 Task: Open Card Card0000000101 in Board Board0000000026 in Workspace WS0000000009 in Trello. Add Member Nikrathi889@gmail.com to Card Card0000000101 in Board Board0000000026 in Workspace WS0000000009 in Trello. Add Purple Label titled Label0000000101 to Card Card0000000101 in Board Board0000000026 in Workspace WS0000000009 in Trello. Add Checklist CL0000000101 to Card Card0000000101 in Board Board0000000026 in Workspace WS0000000009 in Trello. Add Dates with Start Date as Aug 01 2023 and Due Date as Aug 31 2023 to Card Card0000000101 in Board Board0000000026 in Workspace WS0000000009 in Trello
Action: Mouse moved to (122, 397)
Screenshot: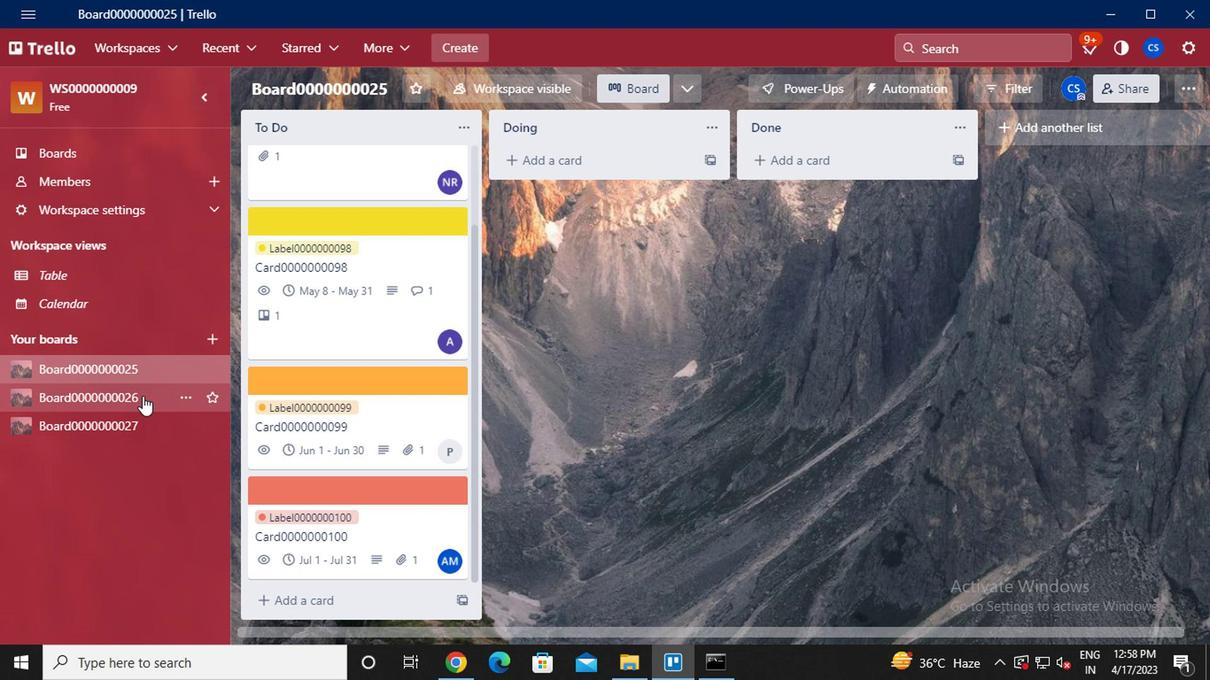 
Action: Mouse pressed left at (122, 397)
Screenshot: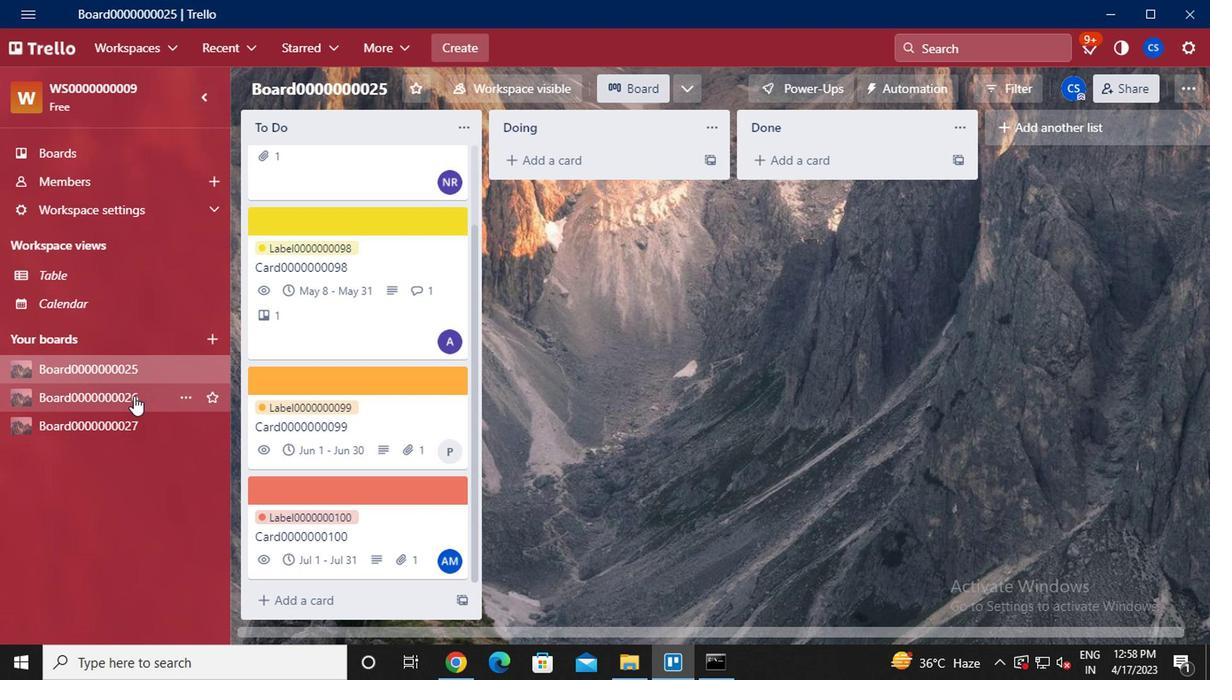 
Action: Mouse moved to (352, 160)
Screenshot: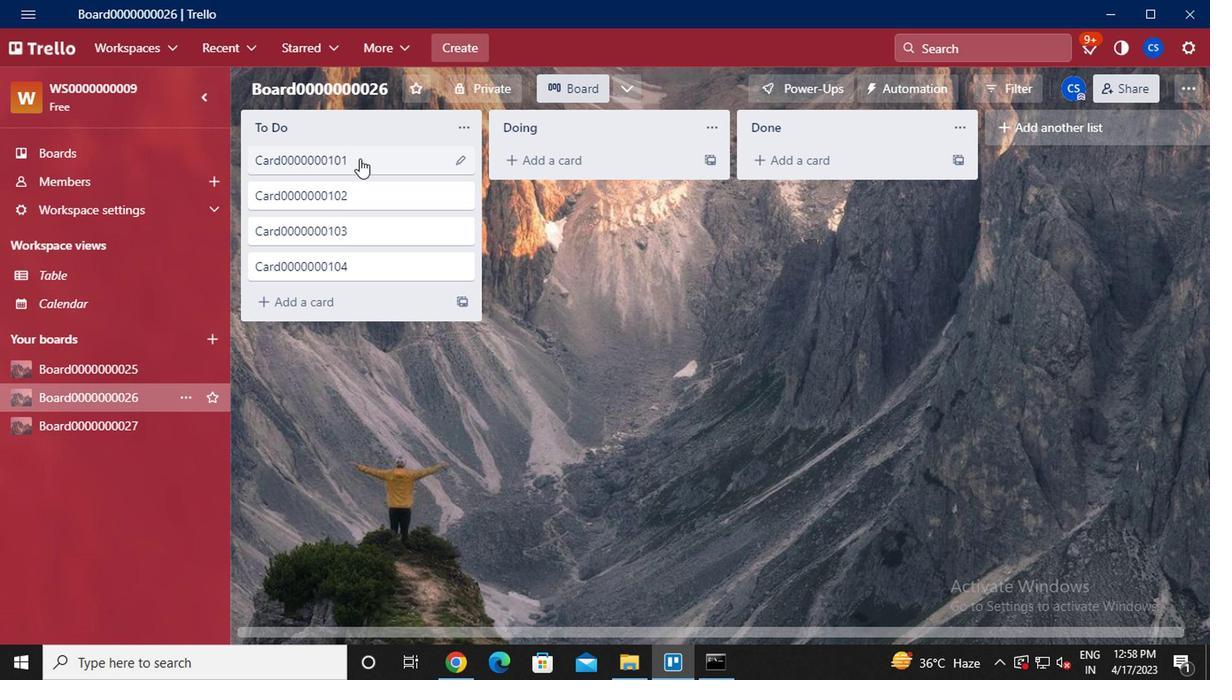 
Action: Mouse pressed left at (352, 160)
Screenshot: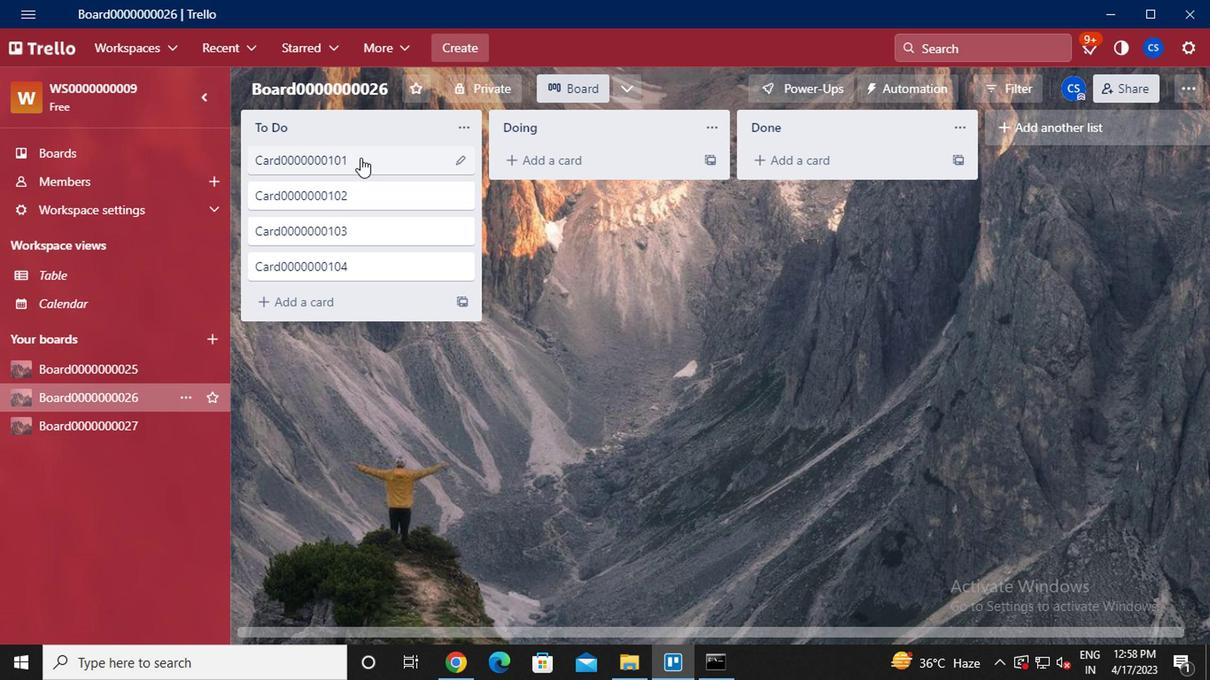 
Action: Mouse moved to (822, 176)
Screenshot: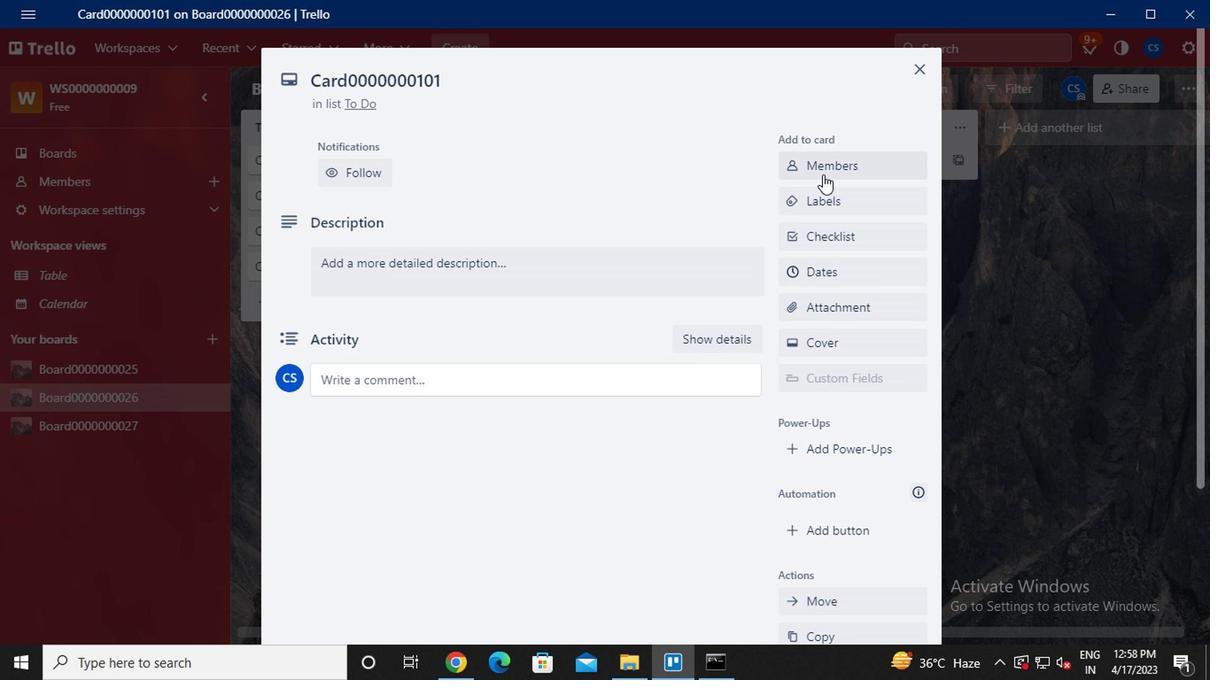 
Action: Mouse pressed left at (822, 176)
Screenshot: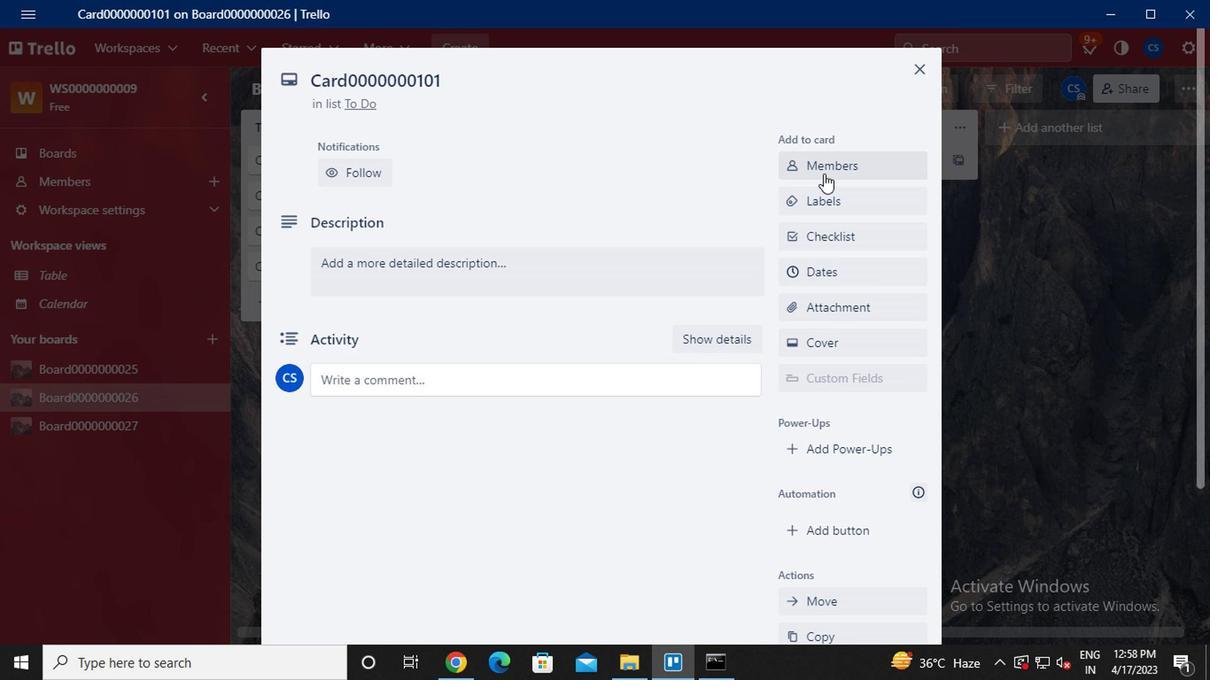 
Action: Key pressed <Key.caps_lock>nikrathi889<Key.shift>@H<Key.backspace>GMAIL.COM
Screenshot: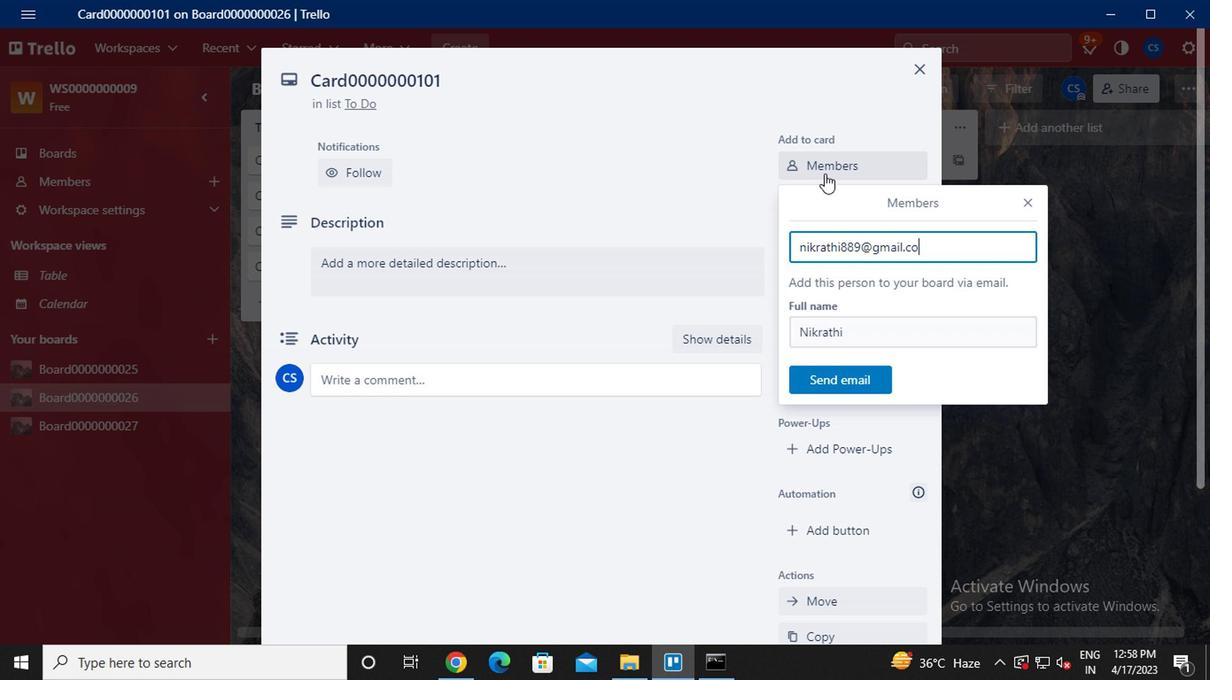 
Action: Mouse moved to (861, 380)
Screenshot: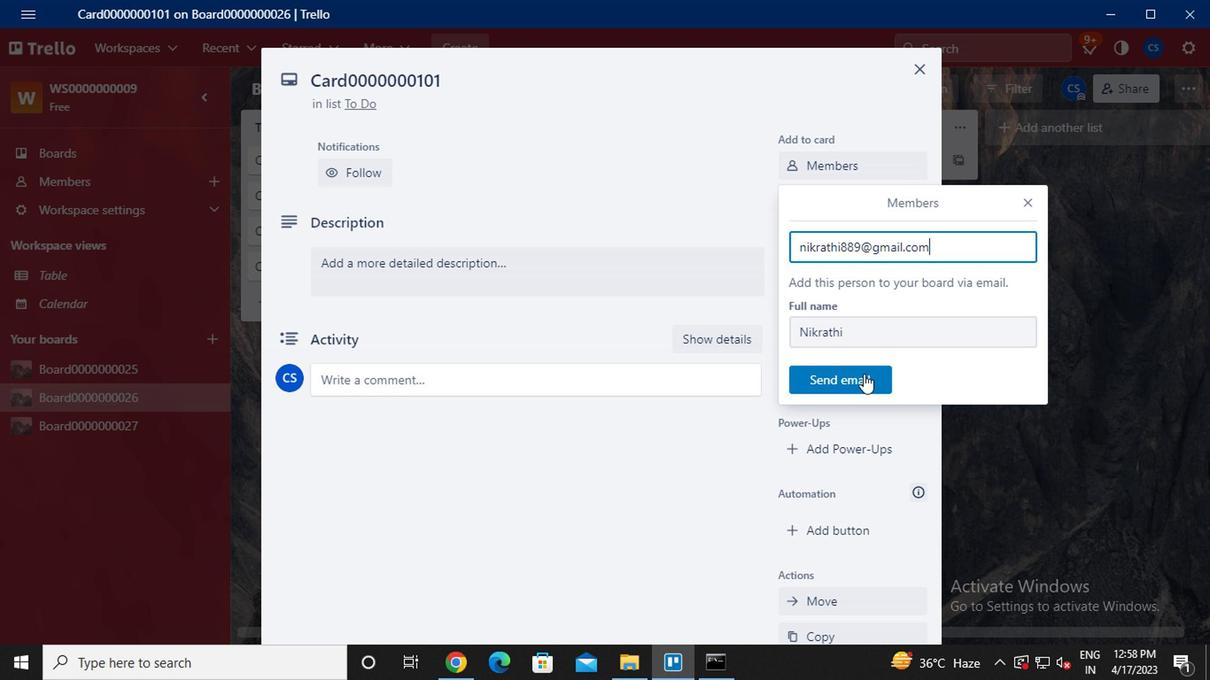 
Action: Mouse pressed left at (861, 380)
Screenshot: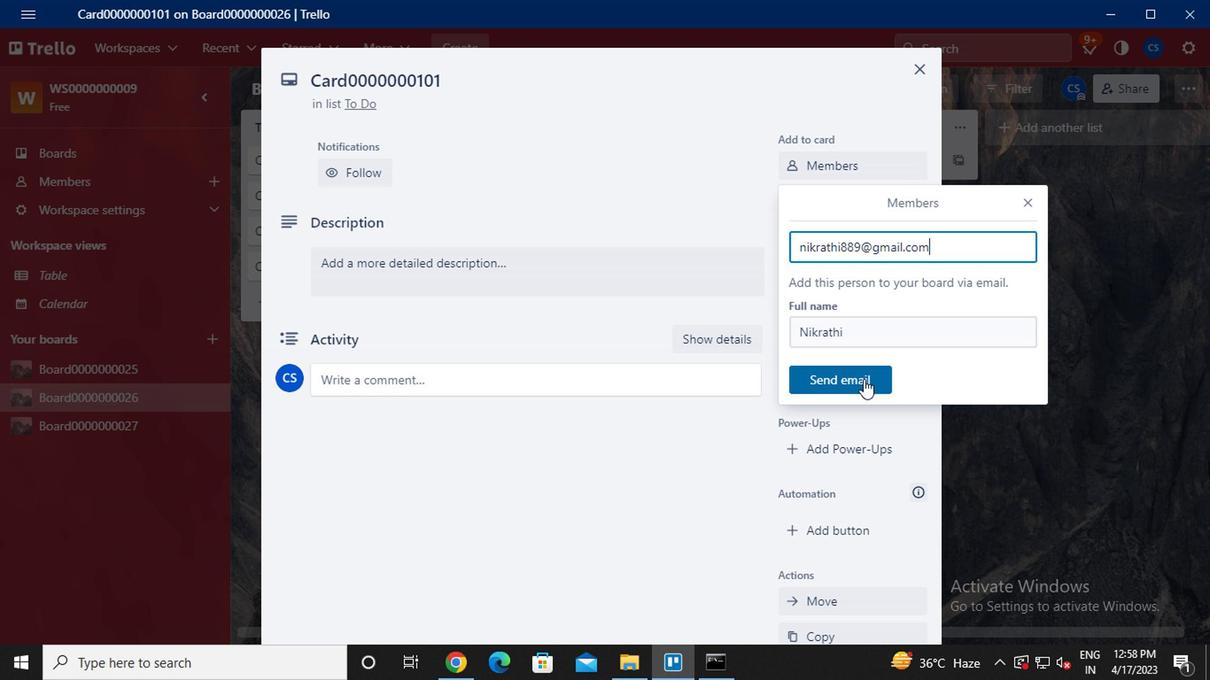 
Action: Mouse moved to (847, 204)
Screenshot: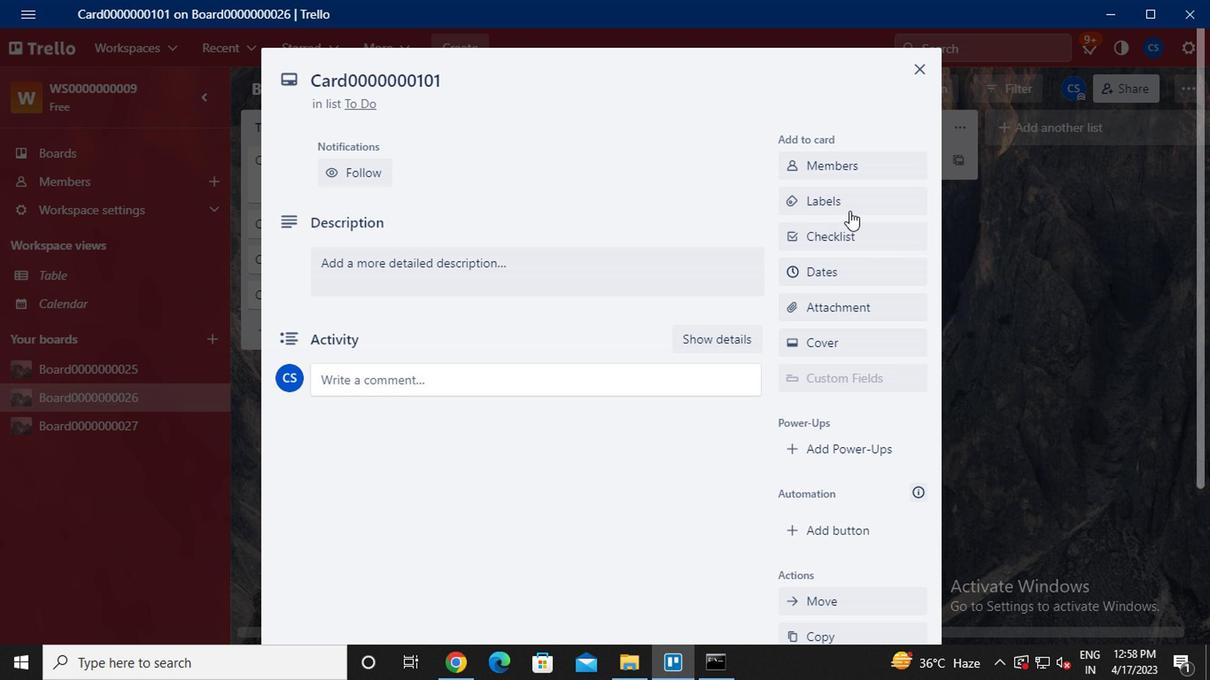 
Action: Mouse pressed left at (847, 204)
Screenshot: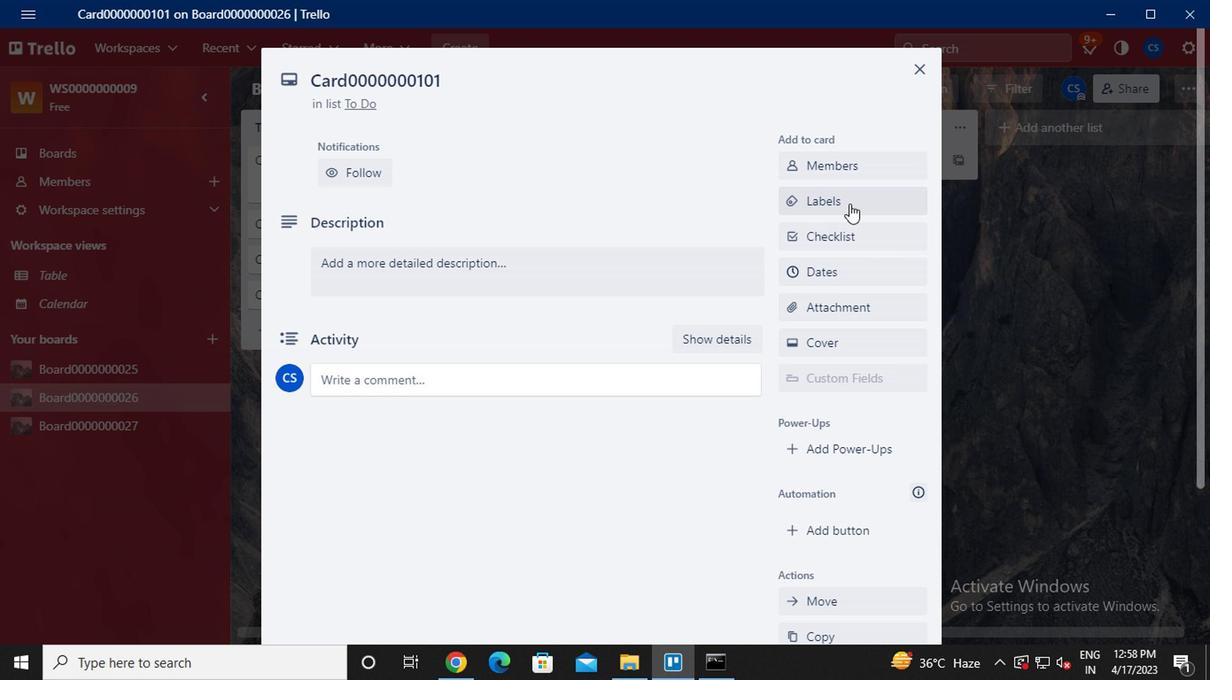 
Action: Mouse moved to (882, 402)
Screenshot: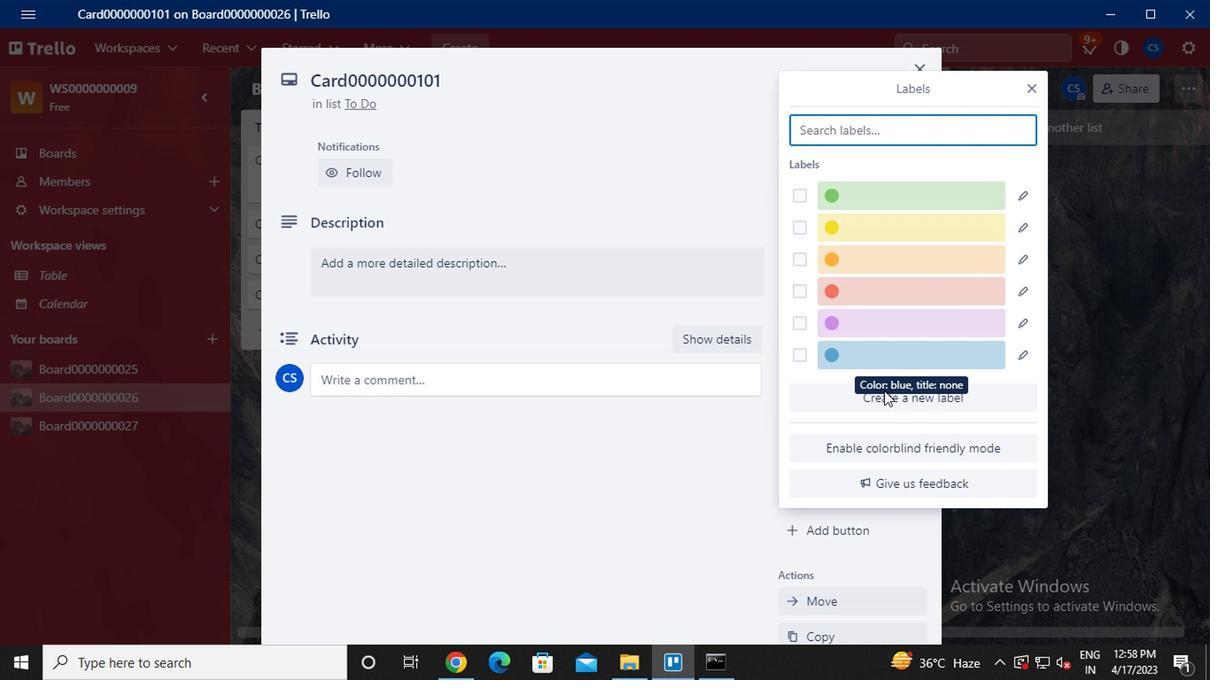 
Action: Mouse pressed left at (882, 402)
Screenshot: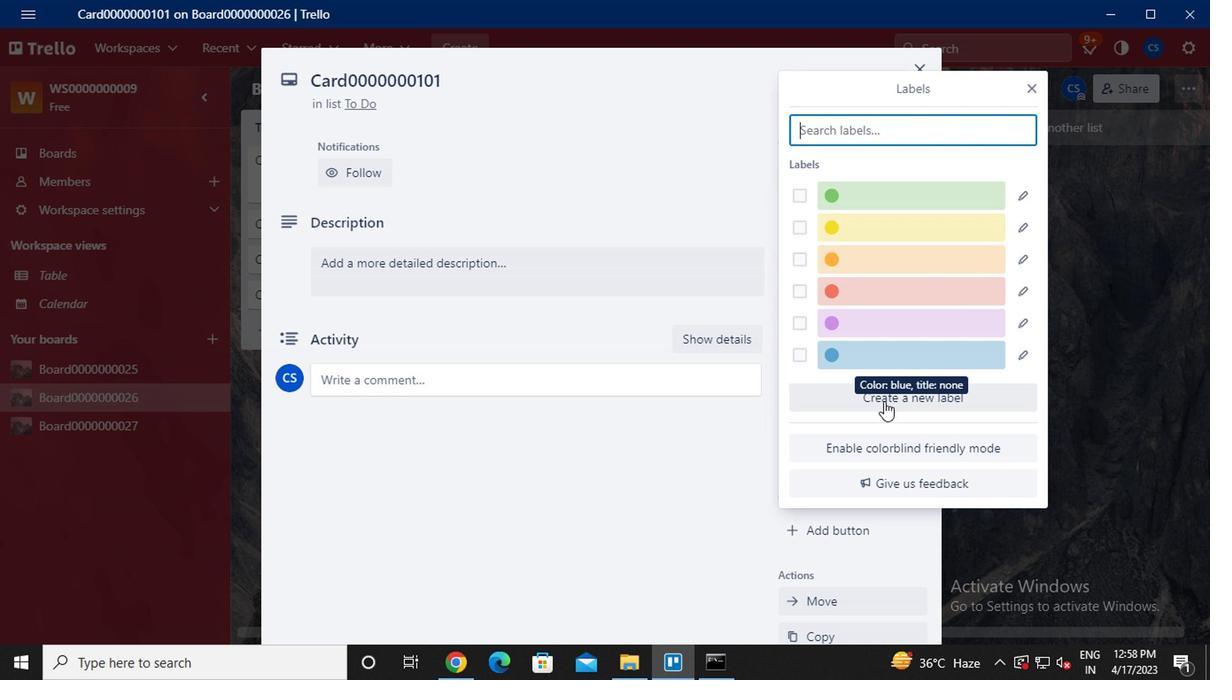 
Action: Mouse moved to (1011, 342)
Screenshot: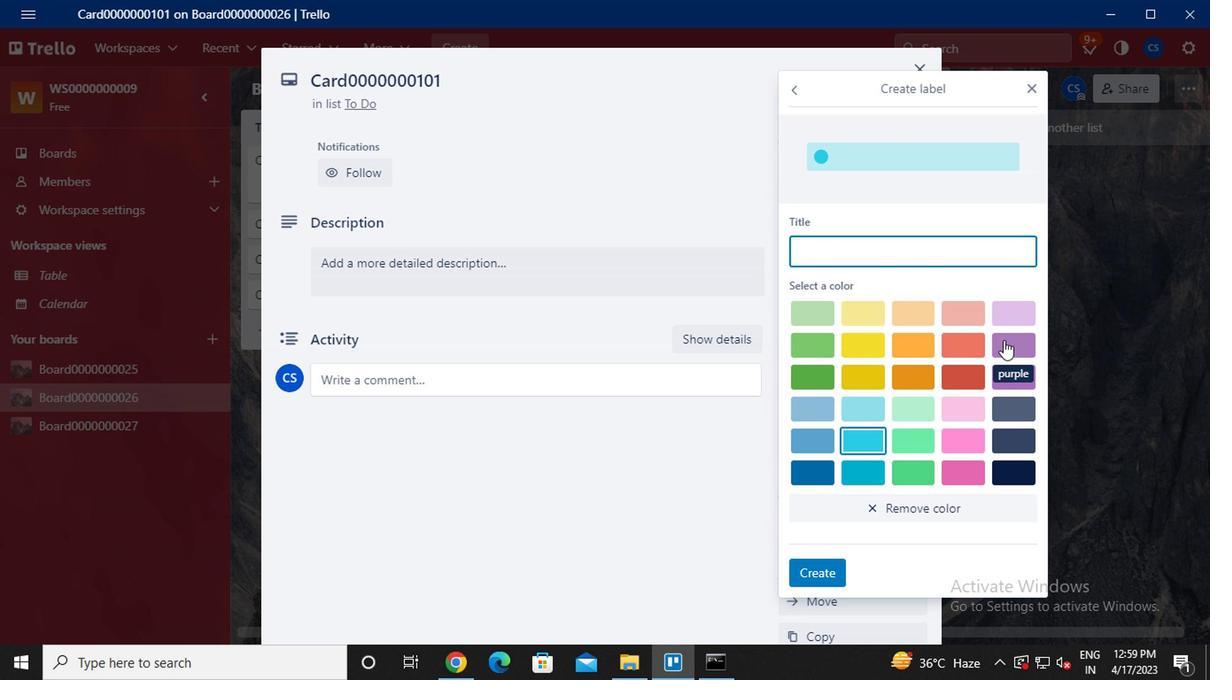 
Action: Mouse pressed left at (1011, 342)
Screenshot: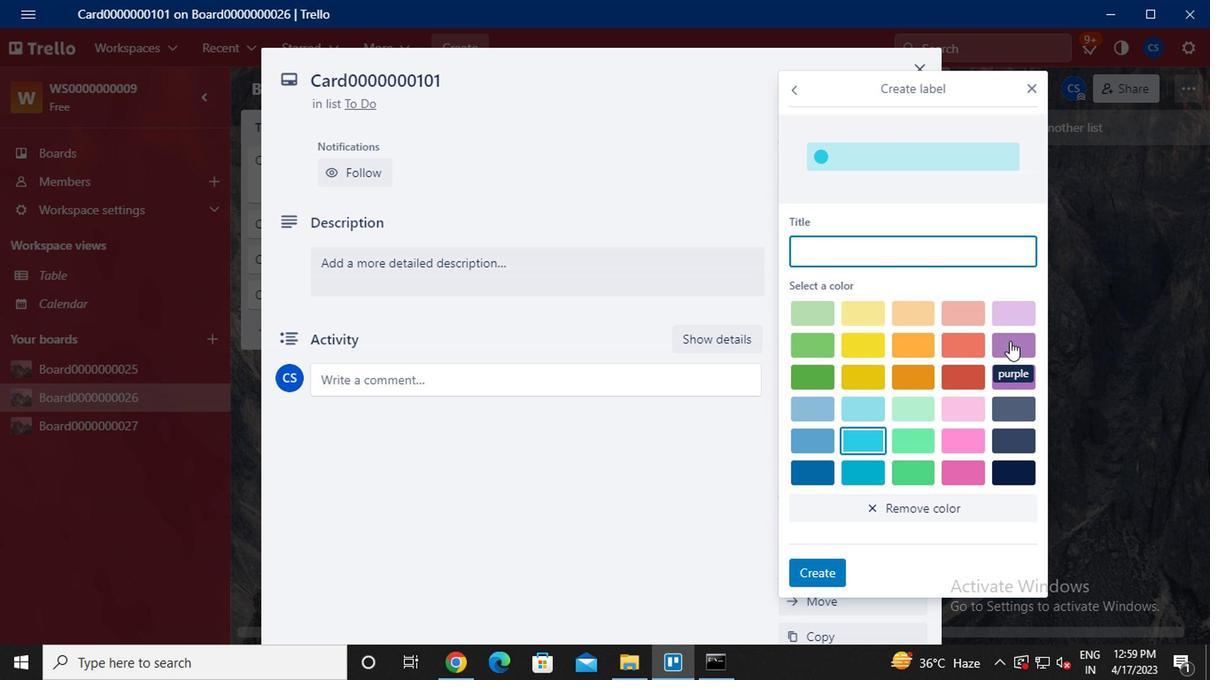 
Action: Mouse moved to (864, 258)
Screenshot: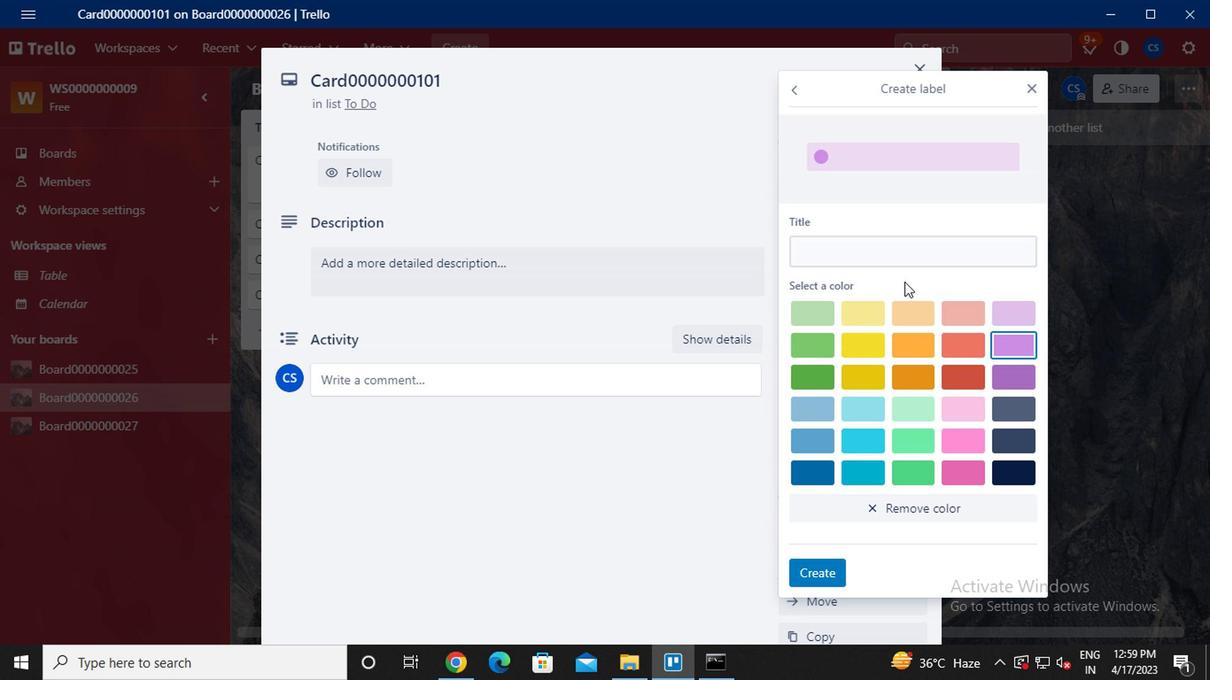 
Action: Mouse pressed left at (864, 258)
Screenshot: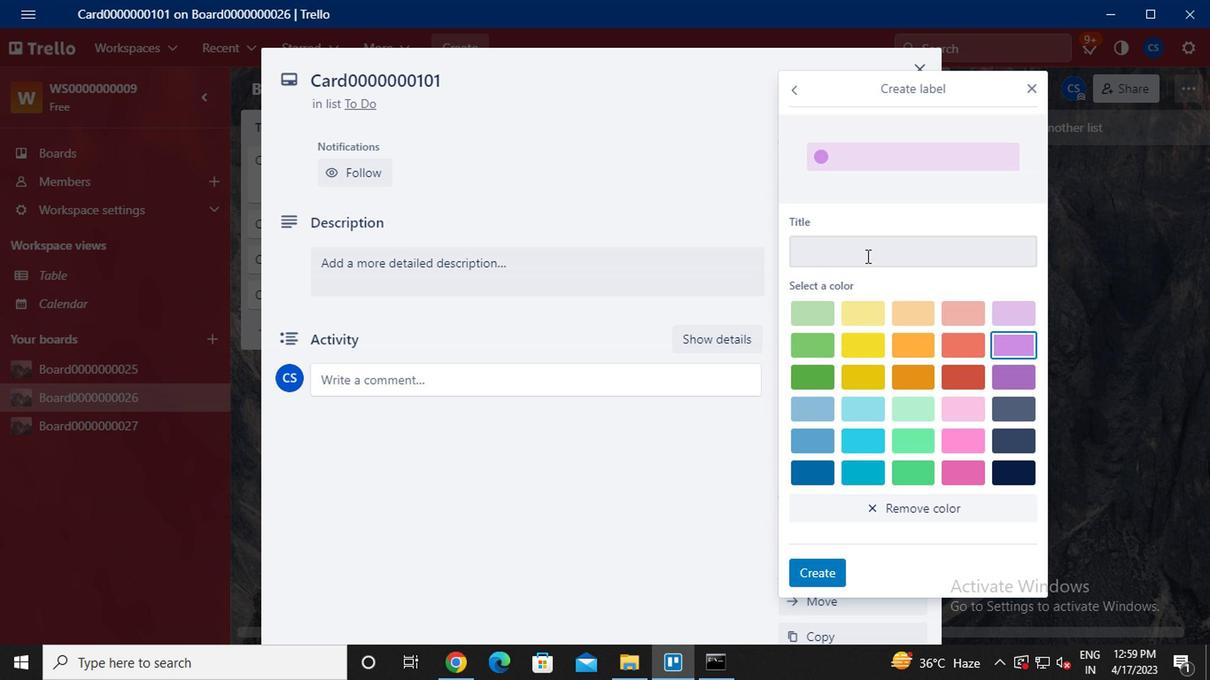 
Action: Key pressed <Key.caps_lock>L<Key.caps_lock>ABEL0000000101
Screenshot: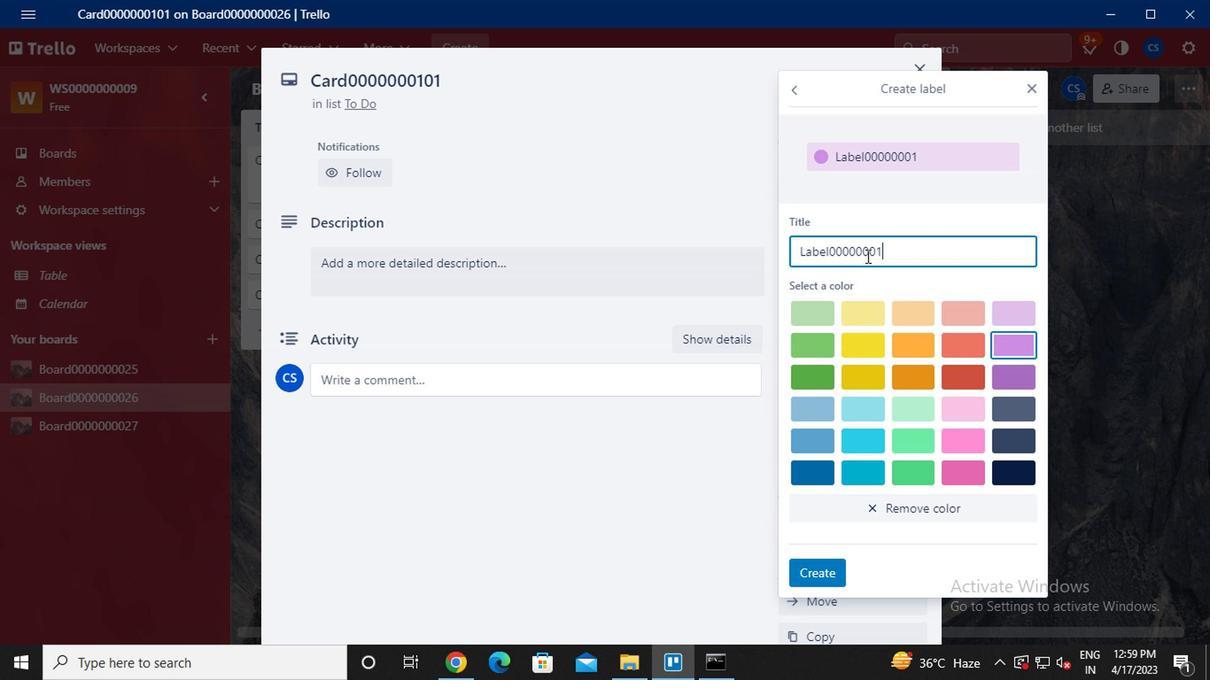 
Action: Mouse moved to (830, 573)
Screenshot: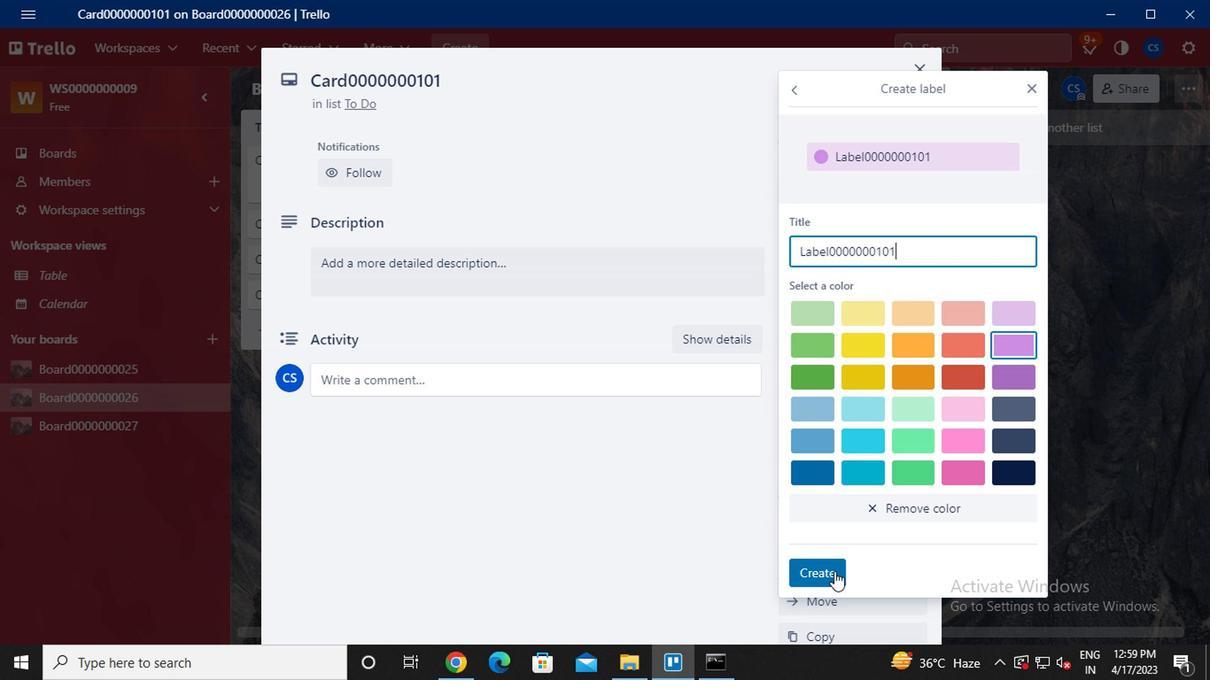 
Action: Mouse pressed left at (830, 573)
Screenshot: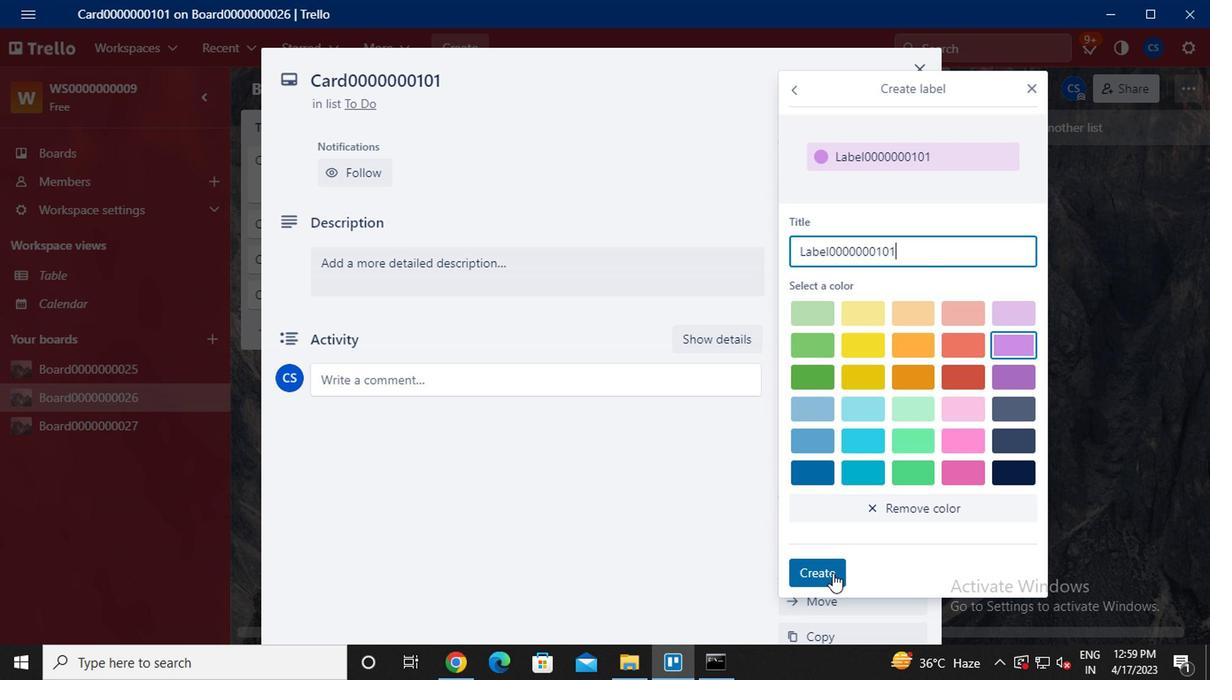 
Action: Mouse moved to (1030, 93)
Screenshot: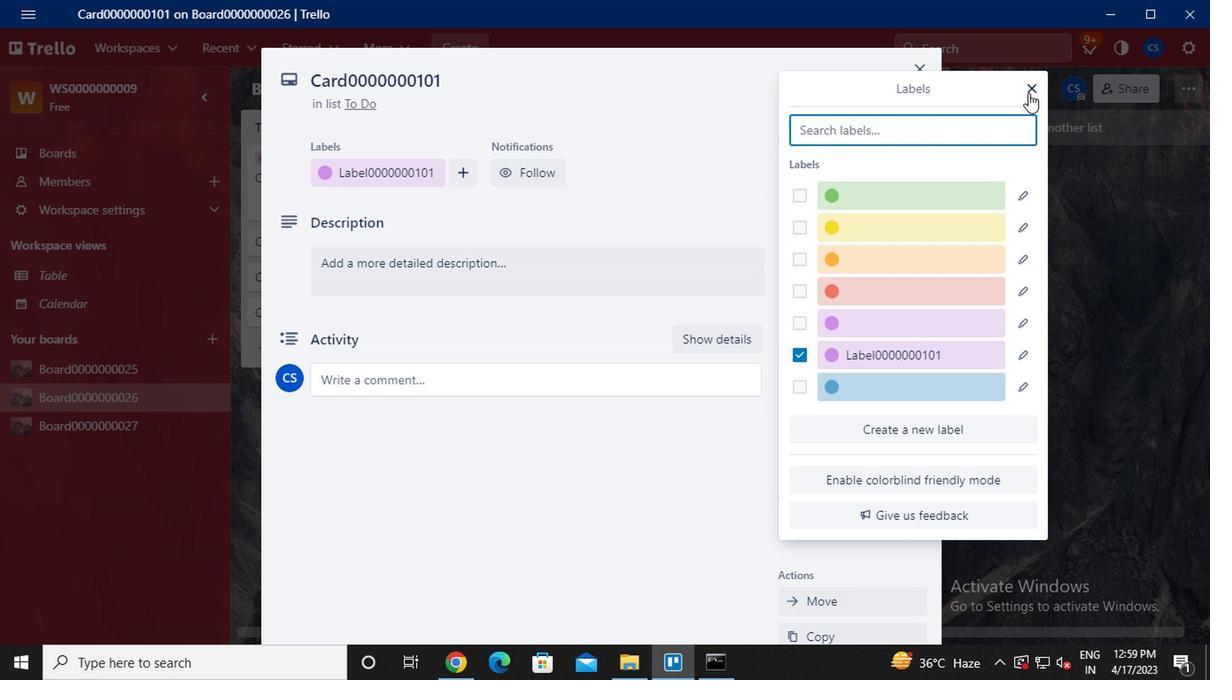 
Action: Mouse pressed left at (1030, 93)
Screenshot: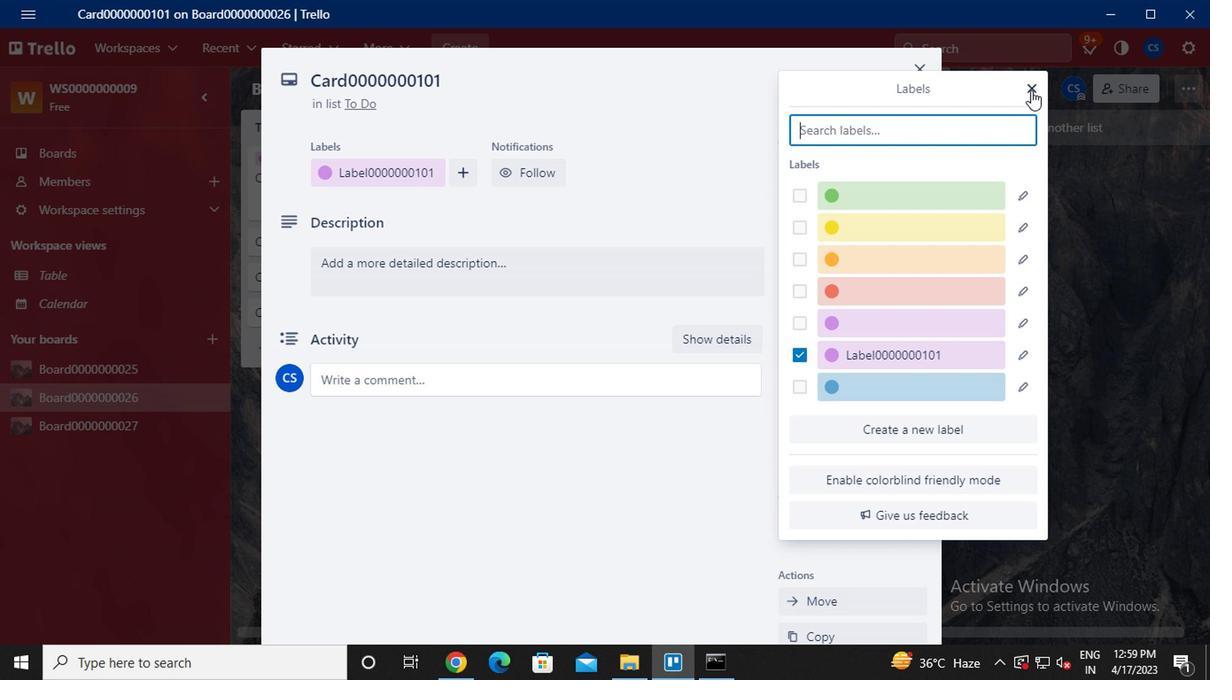 
Action: Mouse moved to (837, 239)
Screenshot: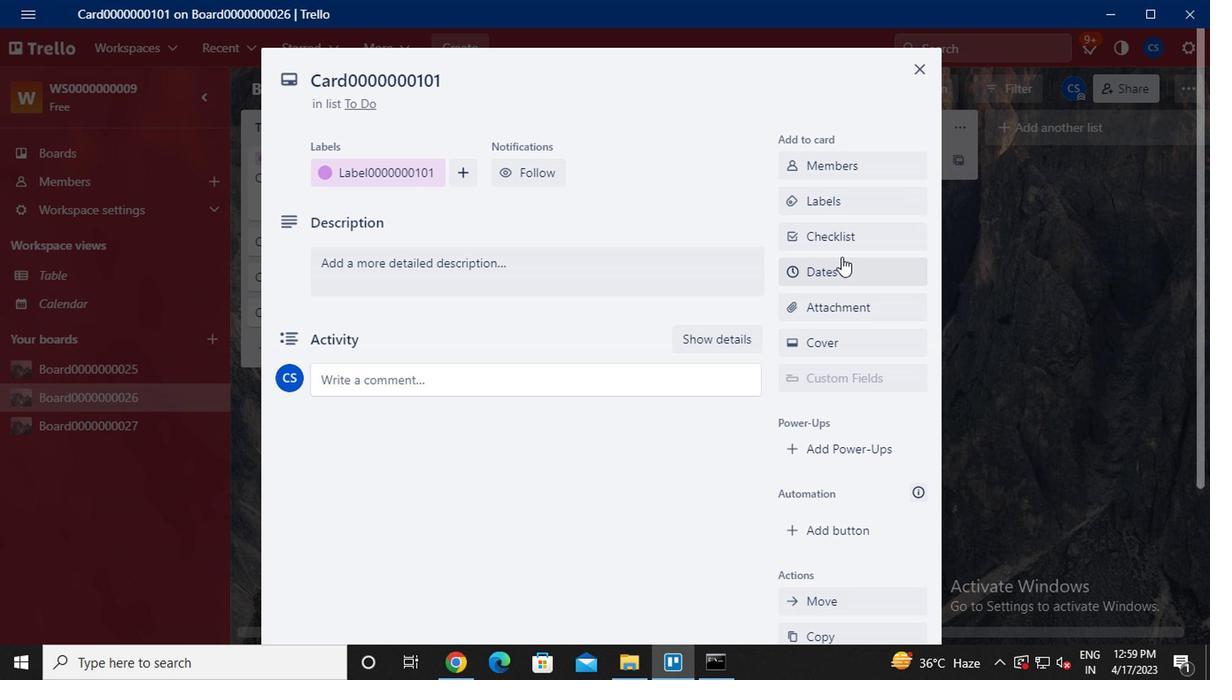 
Action: Mouse pressed left at (837, 239)
Screenshot: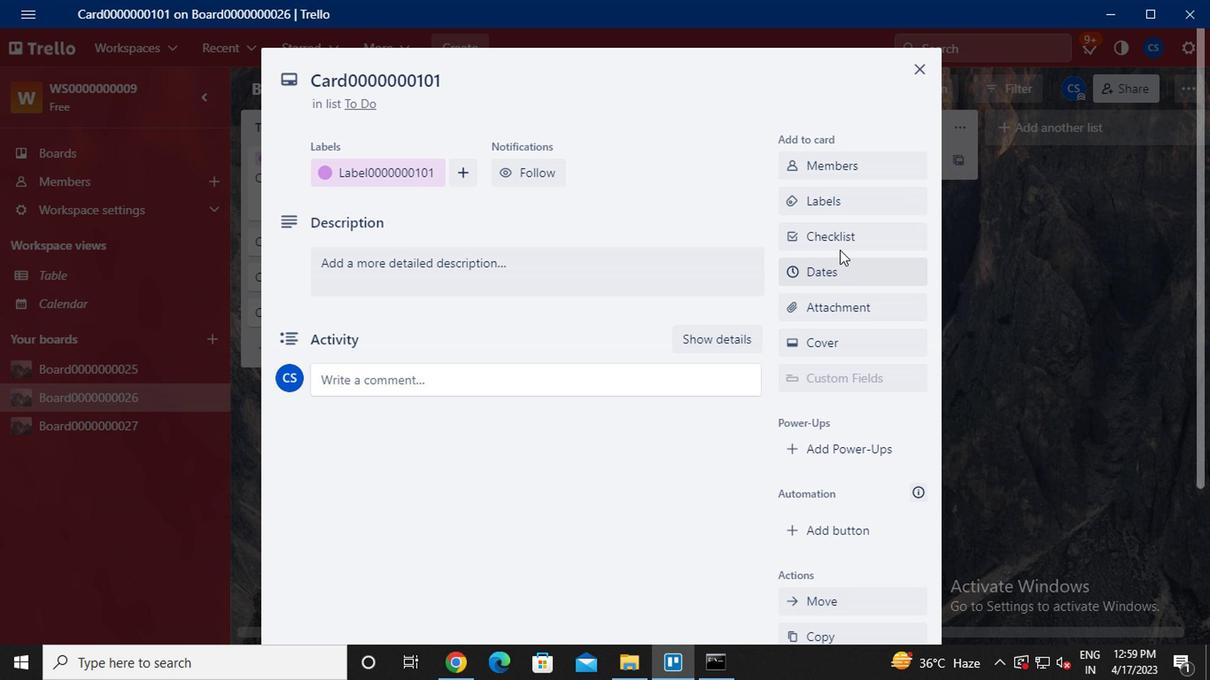 
Action: Mouse moved to (828, 279)
Screenshot: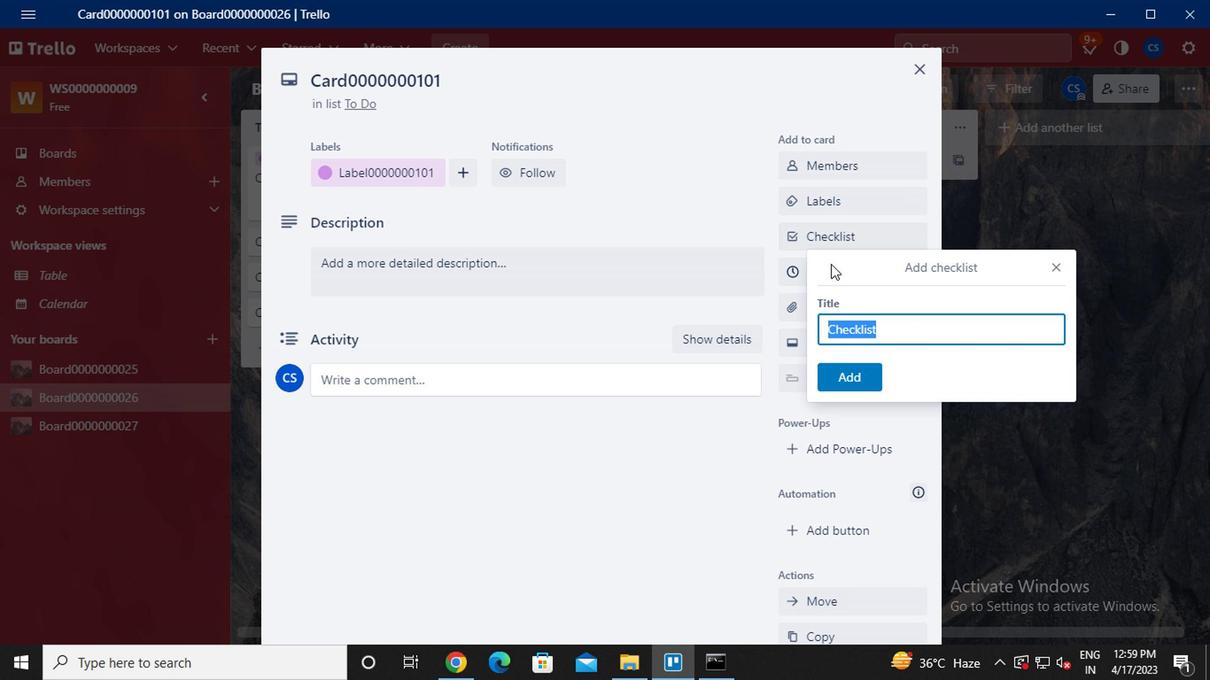 
Action: Key pressed <Key.caps_lock>CL0000000101
Screenshot: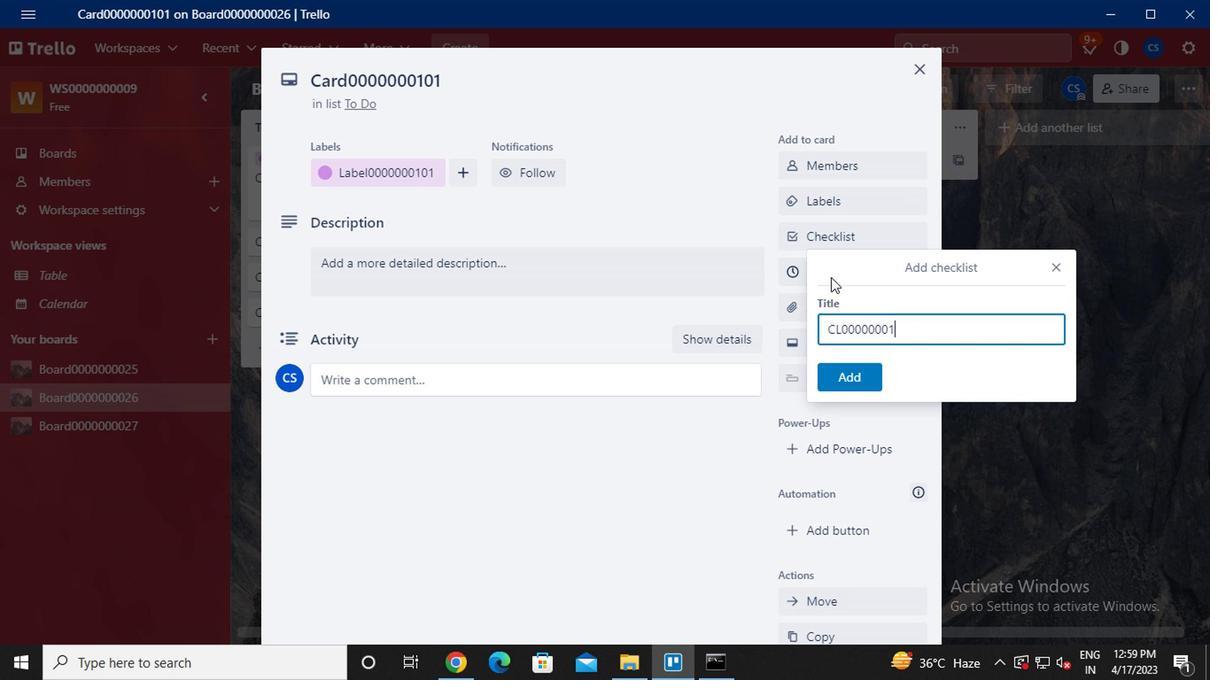 
Action: Mouse moved to (853, 385)
Screenshot: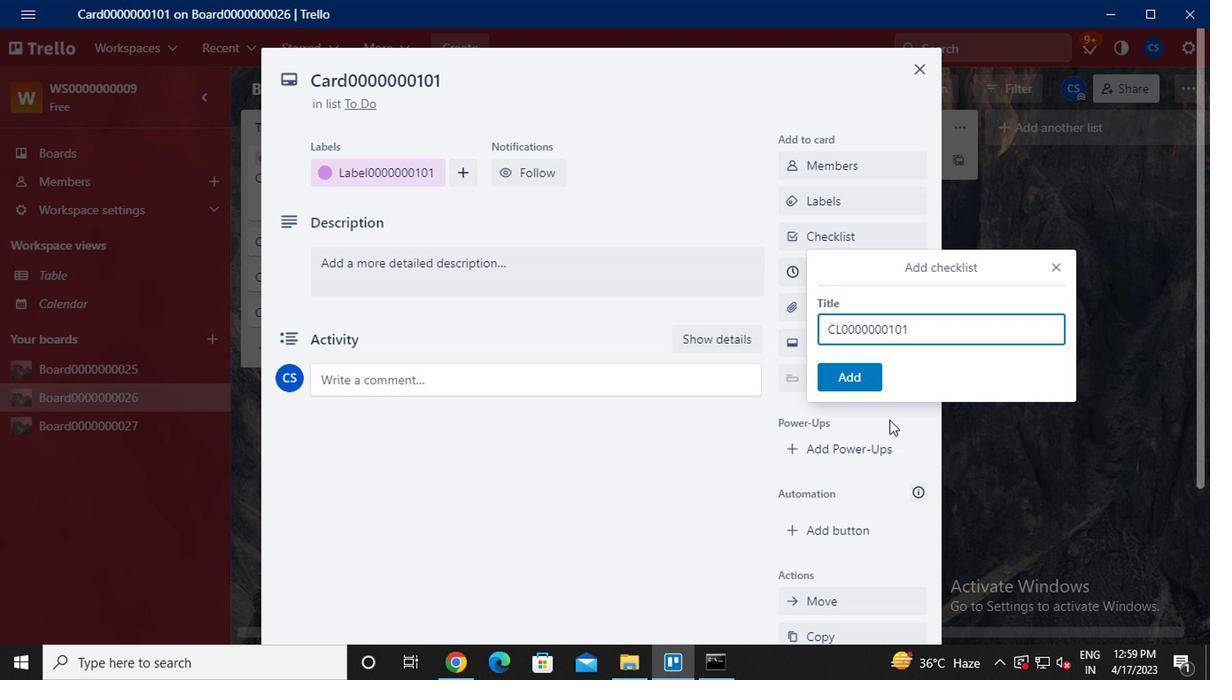 
Action: Mouse pressed left at (853, 385)
Screenshot: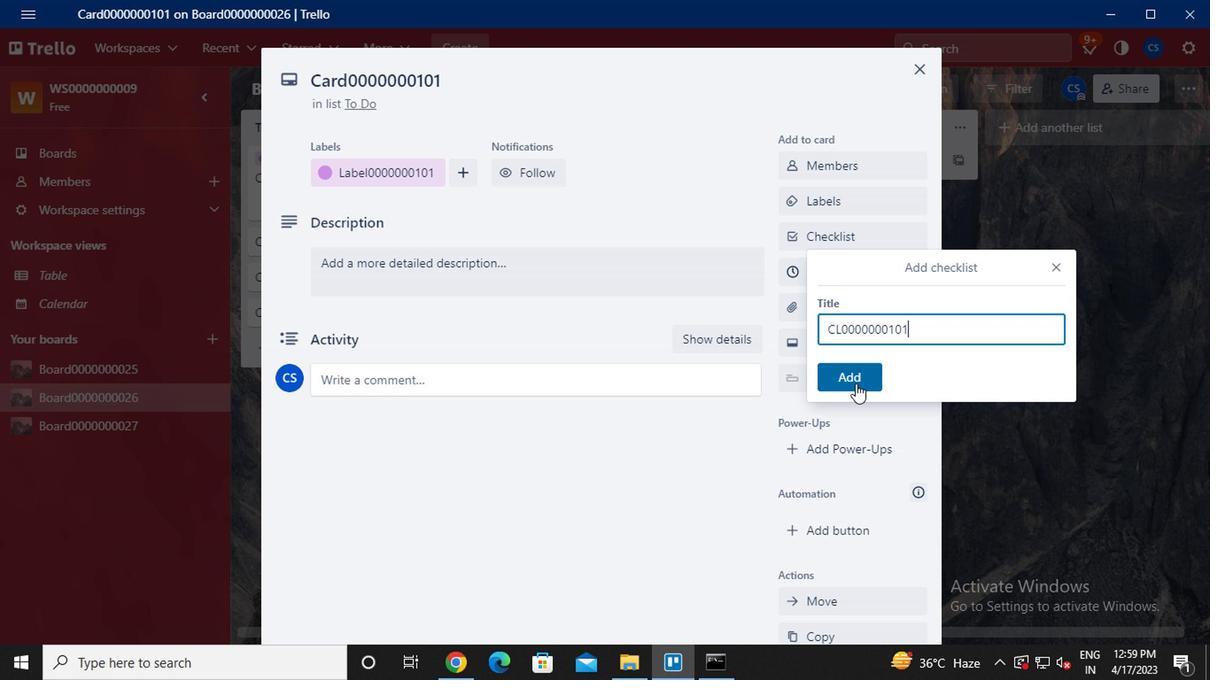 
Action: Mouse moved to (833, 281)
Screenshot: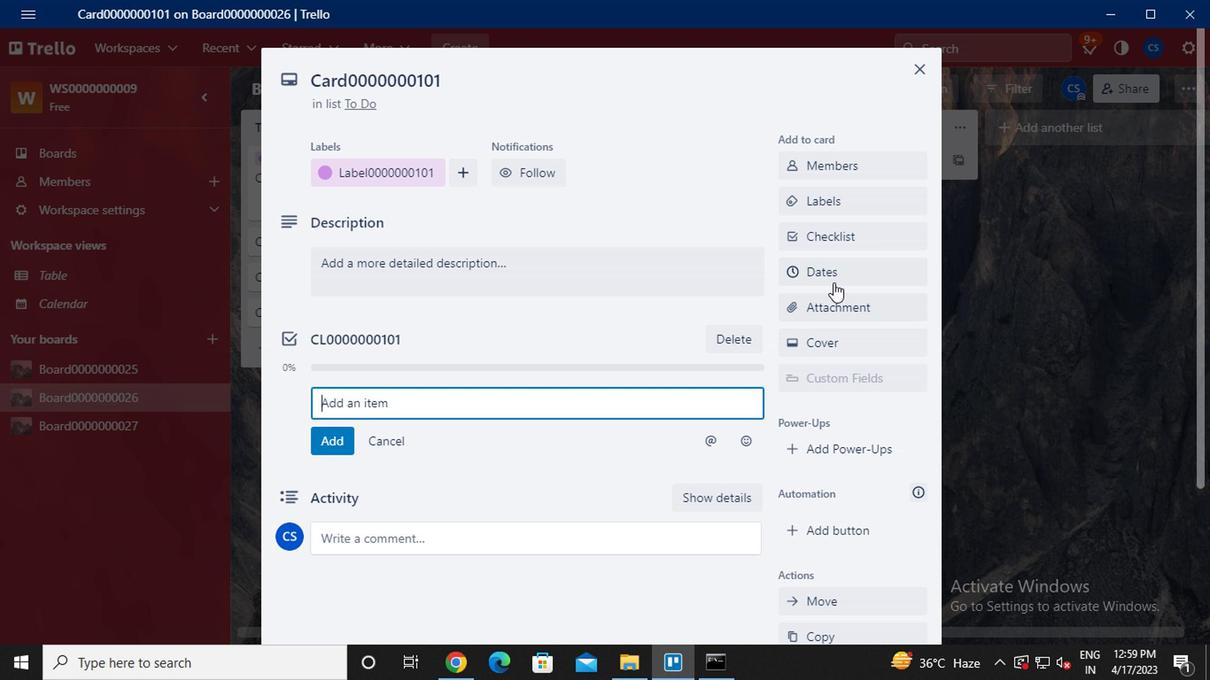 
Action: Mouse pressed left at (833, 281)
Screenshot: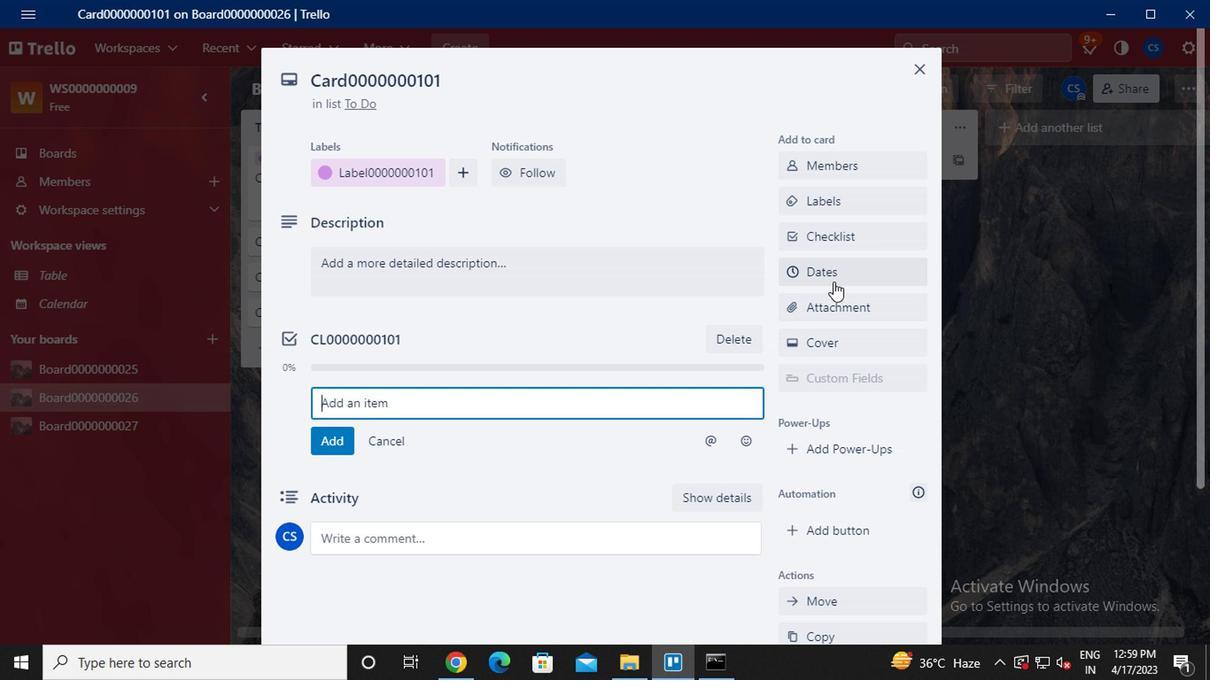 
Action: Mouse moved to (792, 405)
Screenshot: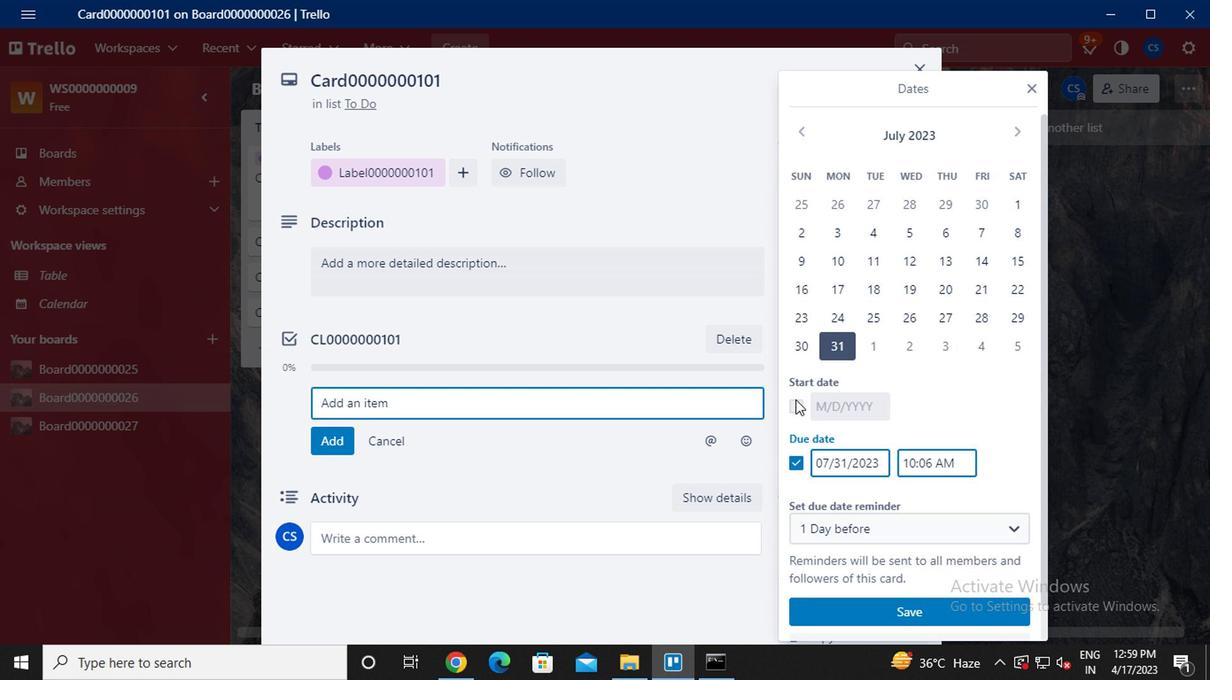 
Action: Mouse pressed left at (792, 405)
Screenshot: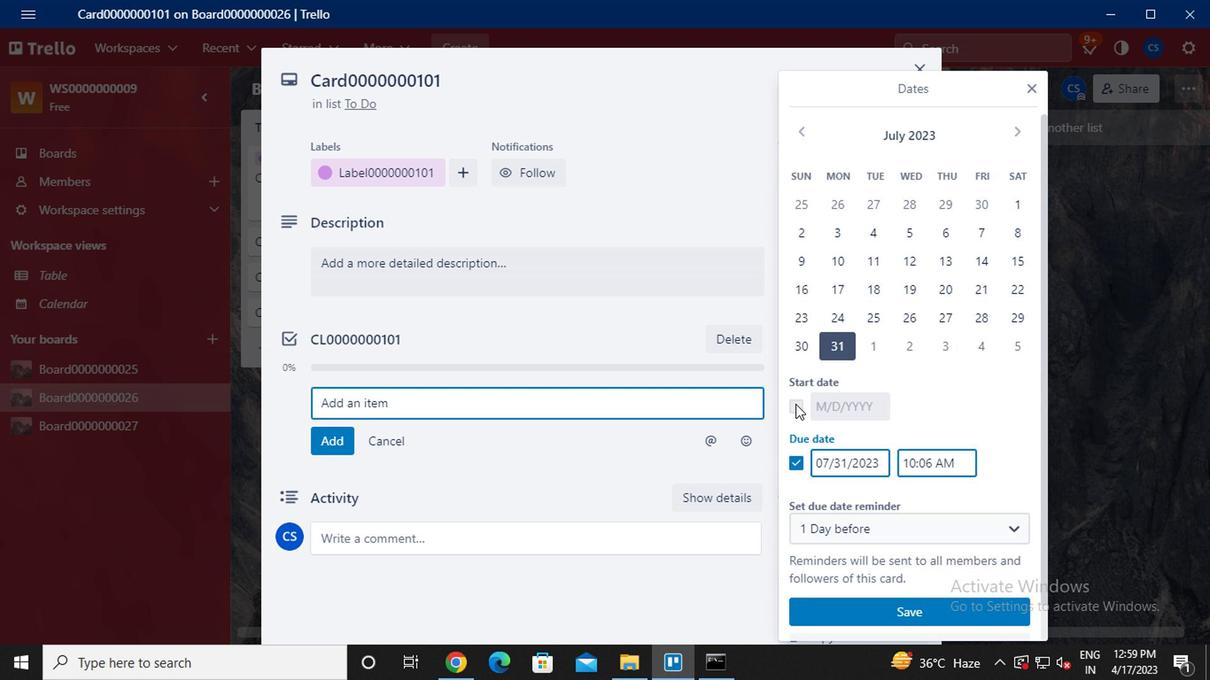 
Action: Mouse moved to (1016, 139)
Screenshot: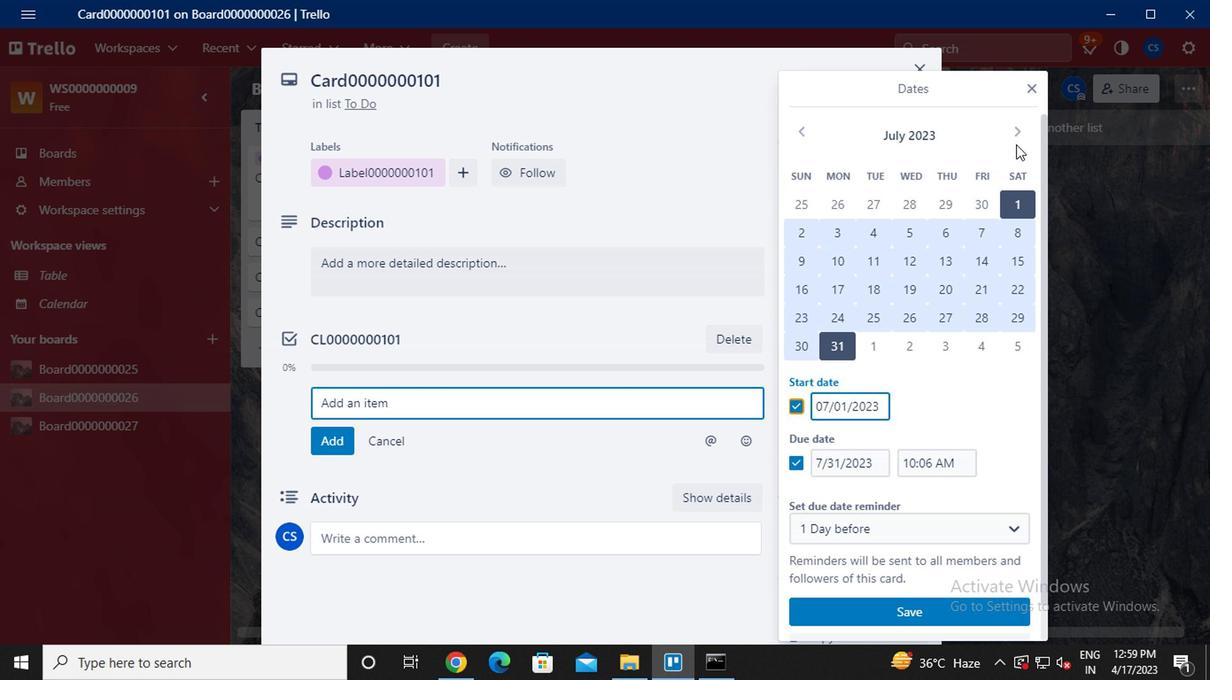 
Action: Mouse pressed left at (1016, 139)
Screenshot: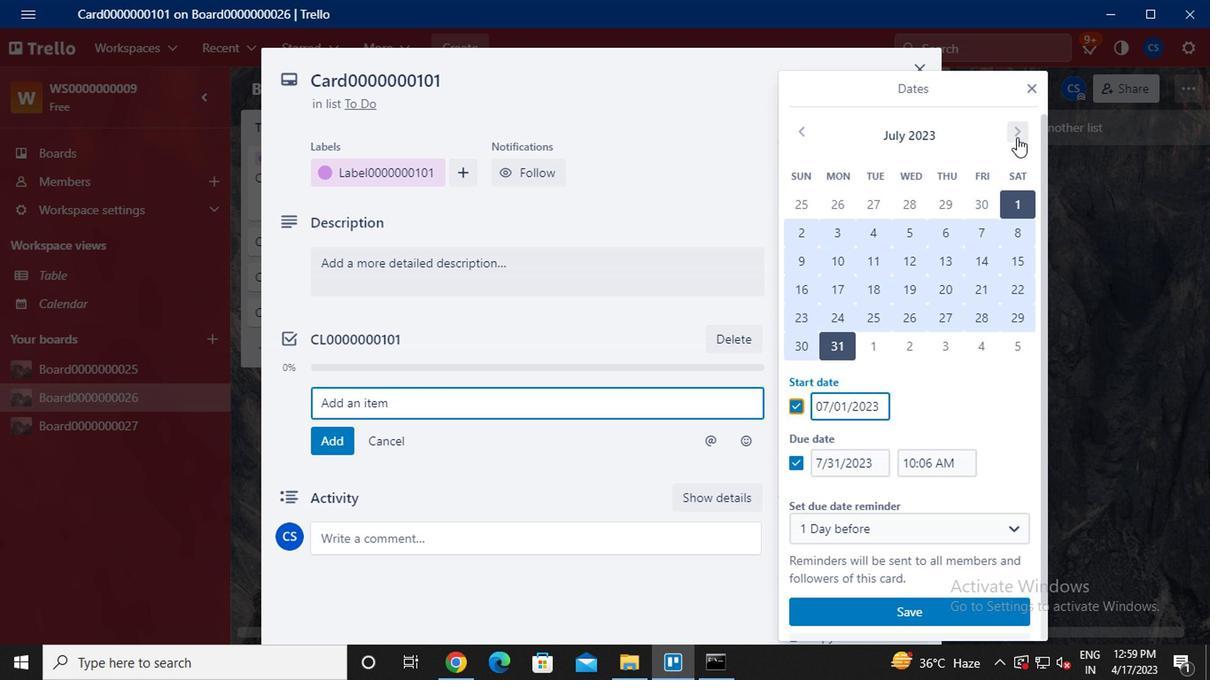 
Action: Mouse moved to (885, 206)
Screenshot: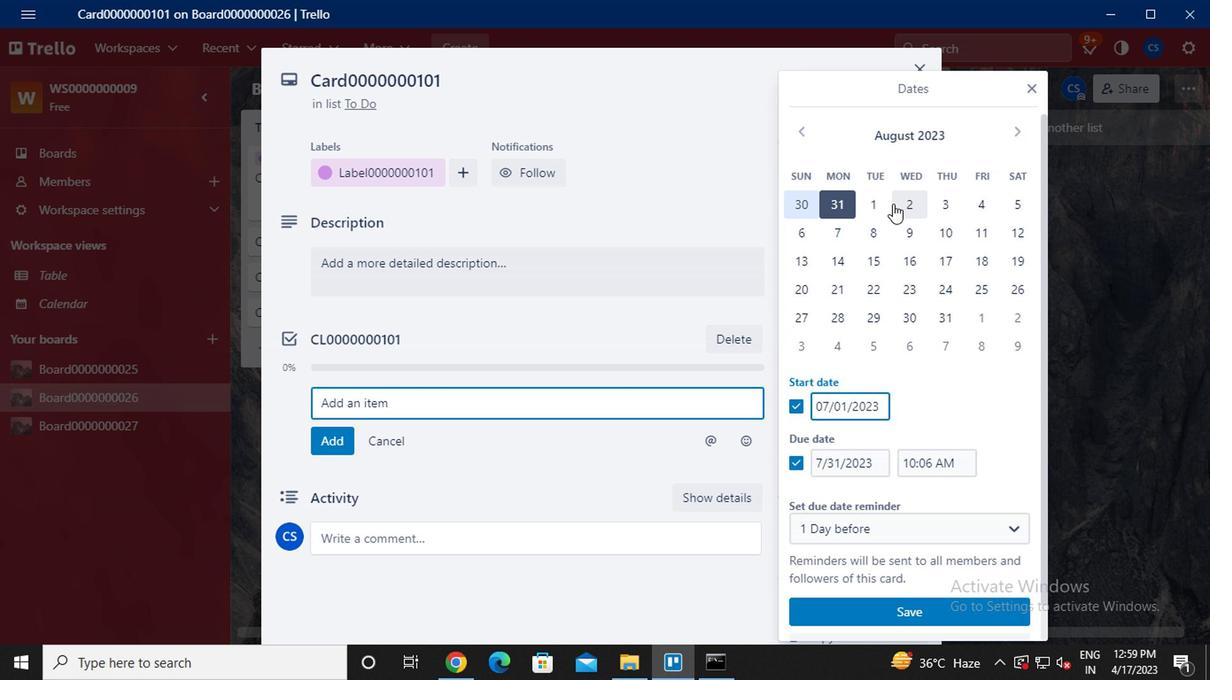 
Action: Mouse pressed left at (885, 206)
Screenshot: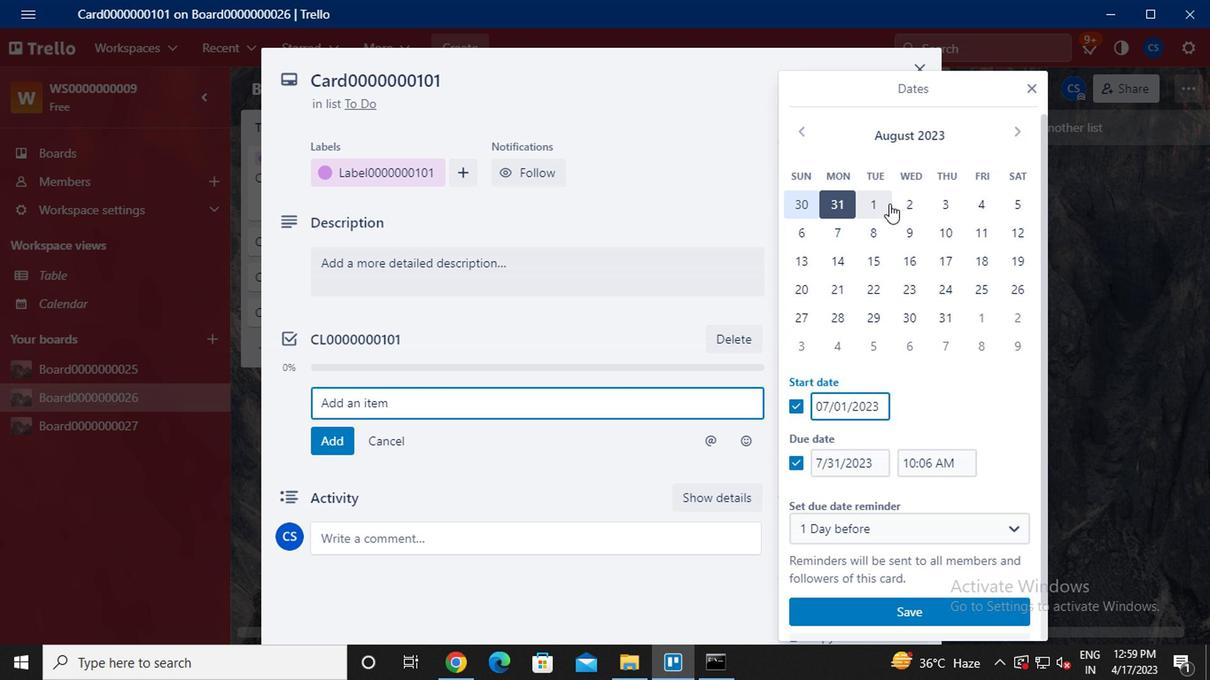 
Action: Mouse moved to (949, 318)
Screenshot: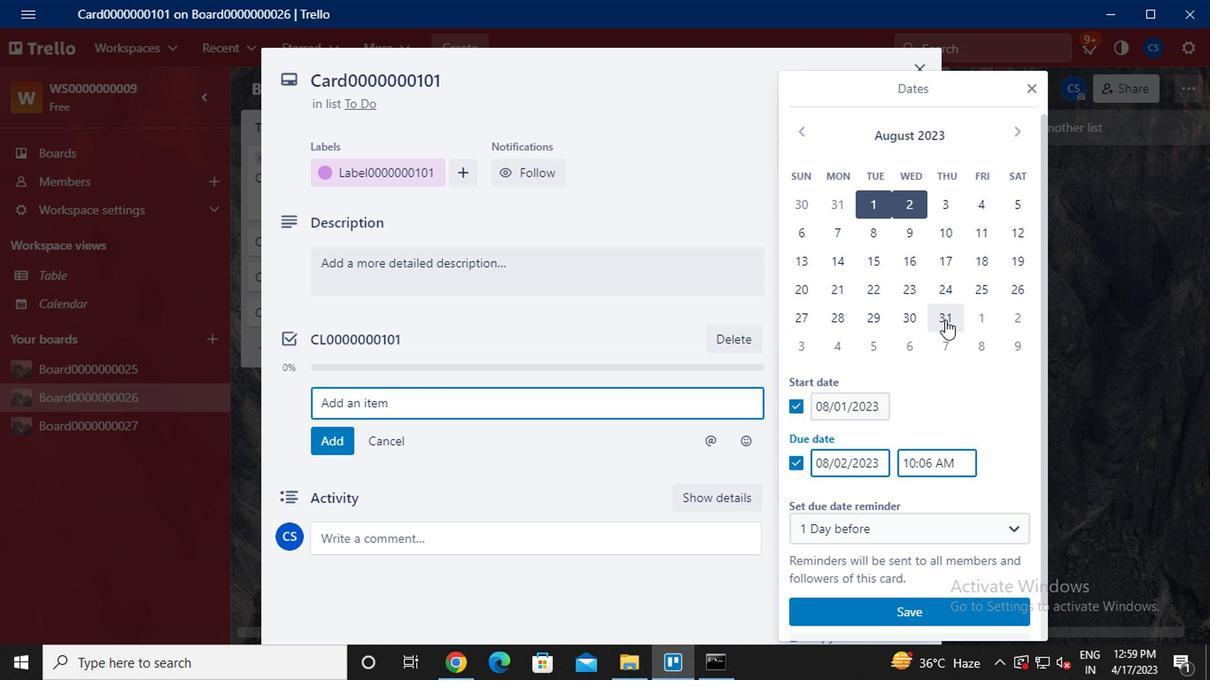 
Action: Mouse pressed left at (949, 318)
Screenshot: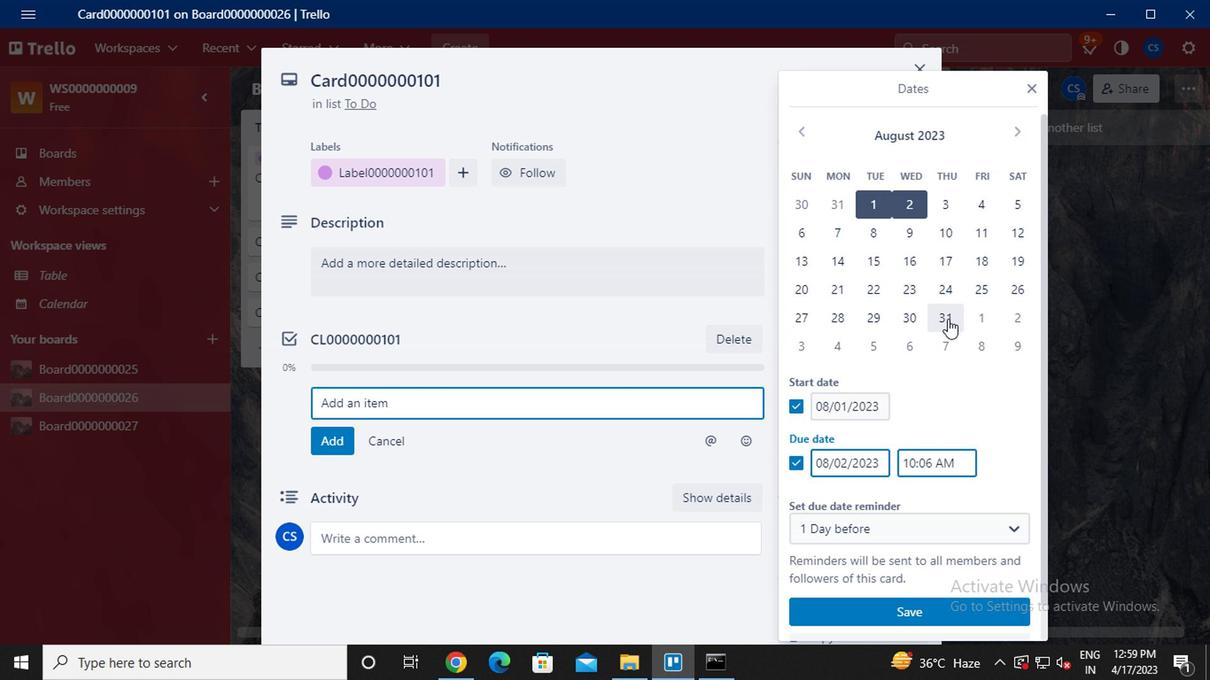 
Action: Mouse moved to (904, 609)
Screenshot: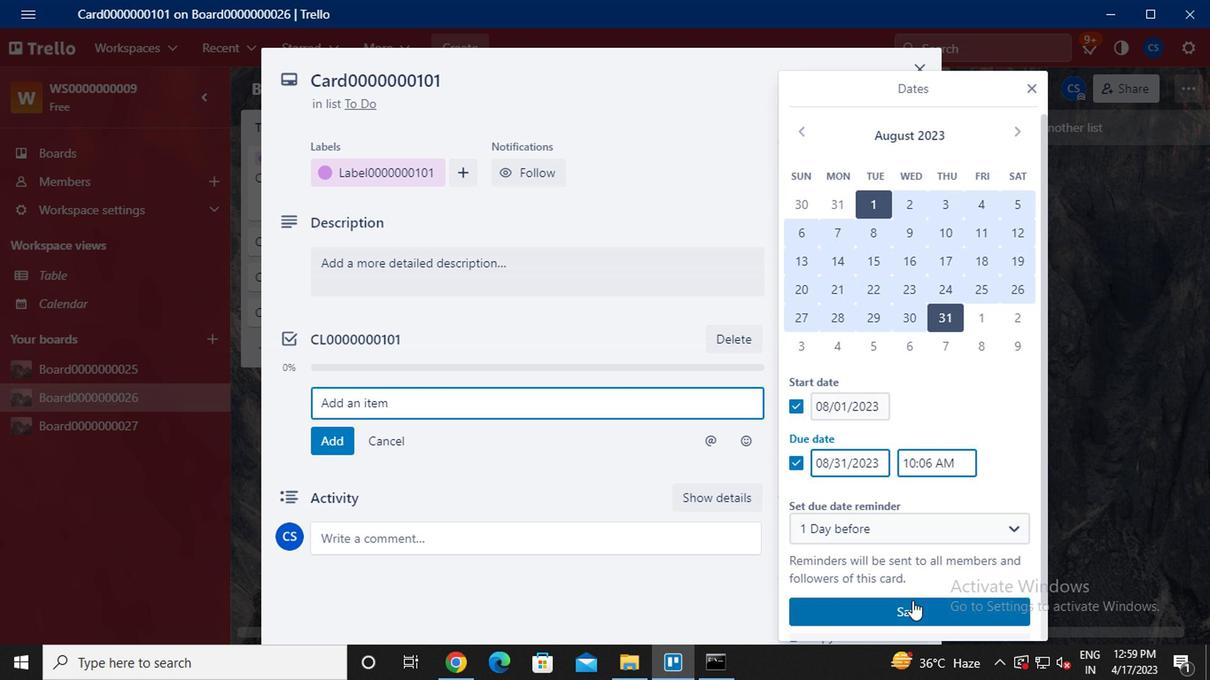 
Action: Mouse pressed left at (904, 609)
Screenshot: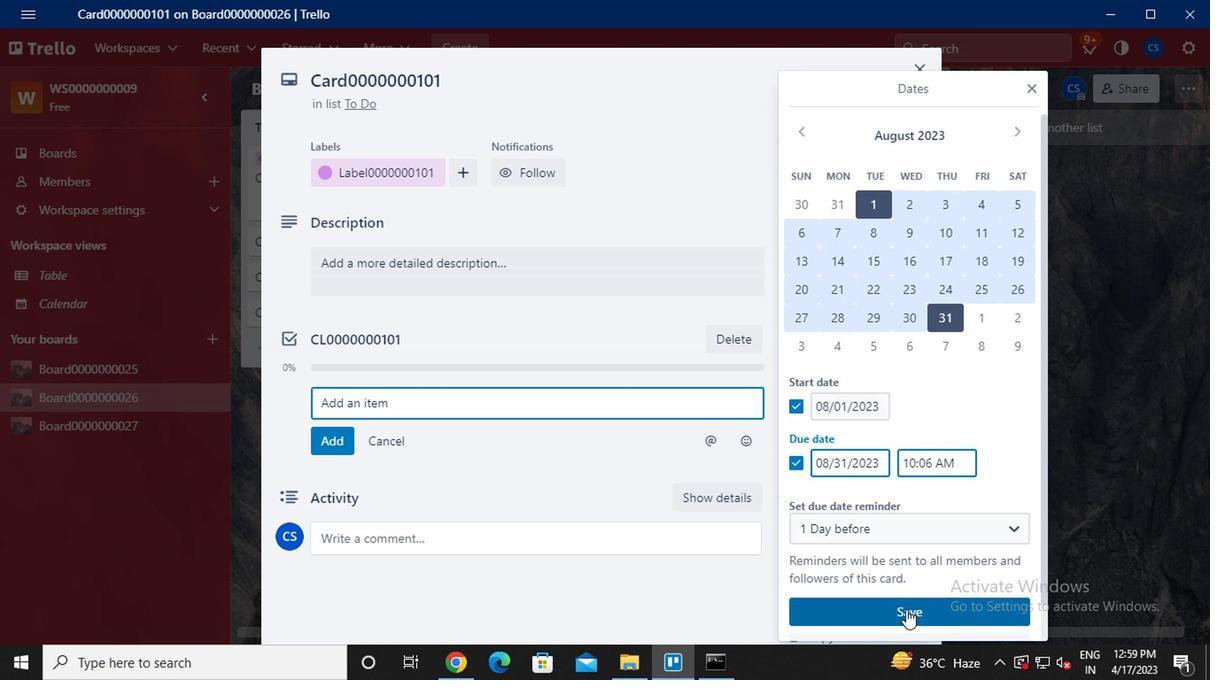 
Action: Mouse moved to (708, 464)
Screenshot: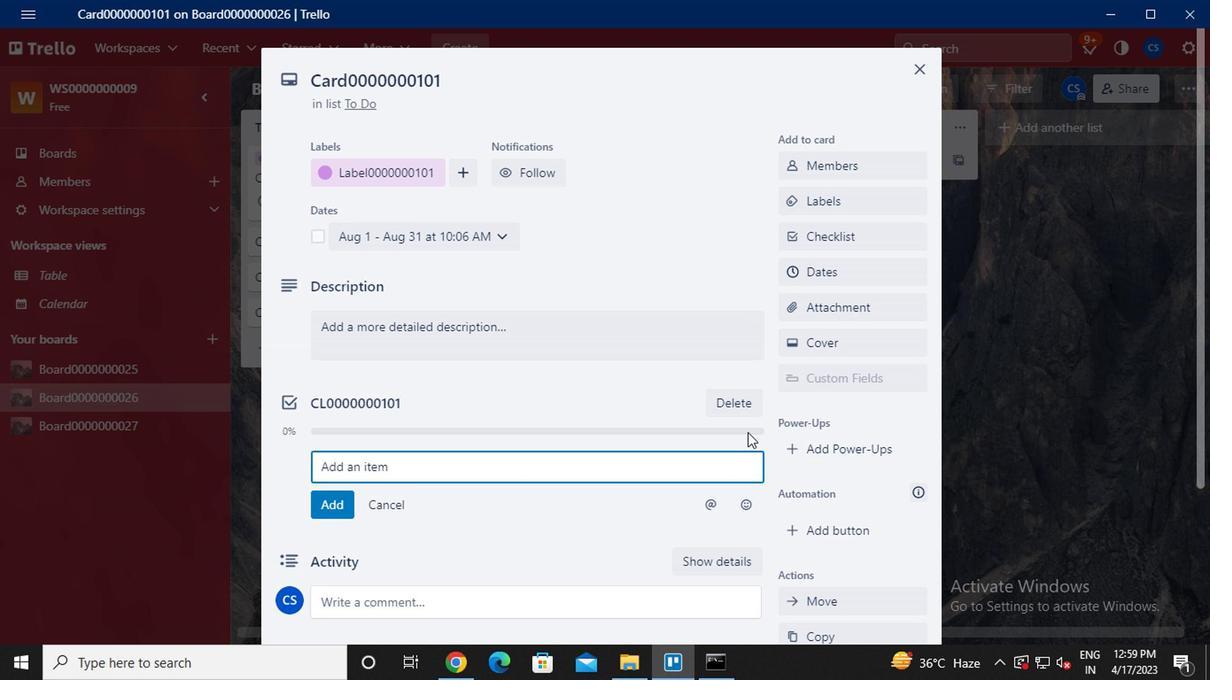 
